 Task: Look for space in Tecax, Mexico from 1st June, 2023 to 9th June, 2023 for 6 adults in price range Rs.6000 to Rs.12000. Place can be entire place with 3 bedrooms having 3 beds and 3 bathrooms. Property type can be house, flat, guest house. Booking option can be shelf check-in. Required host language is English.
Action: Mouse moved to (434, 92)
Screenshot: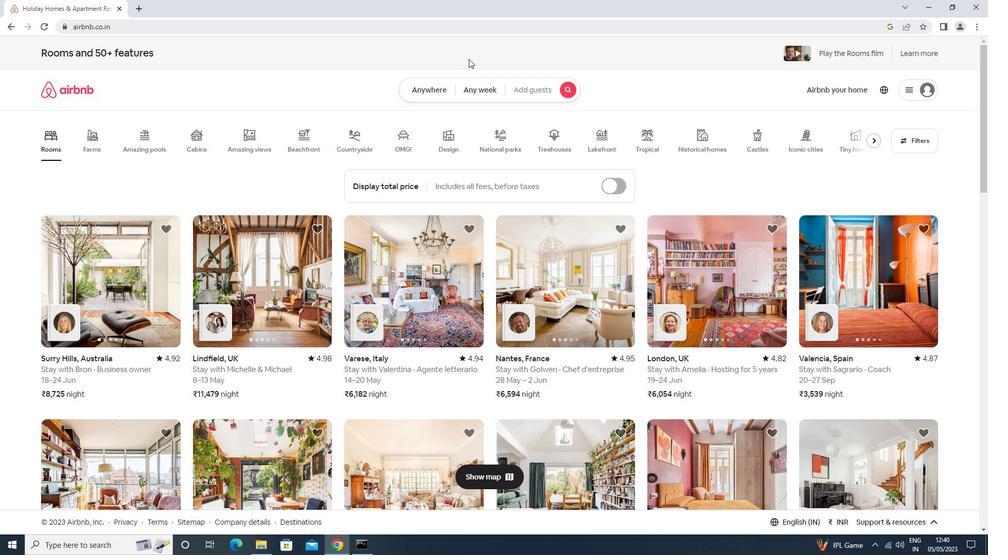 
Action: Mouse pressed left at (434, 92)
Screenshot: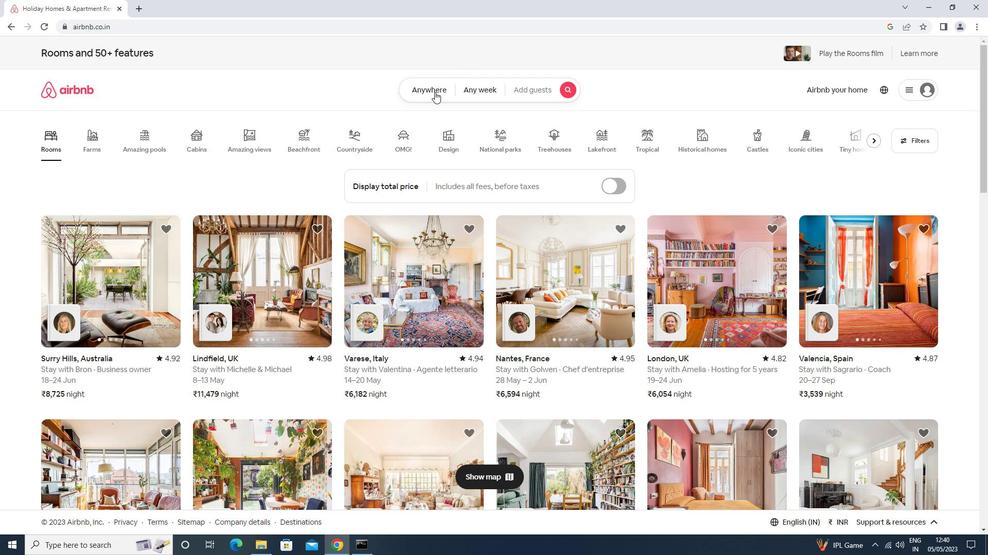 
Action: Mouse moved to (381, 128)
Screenshot: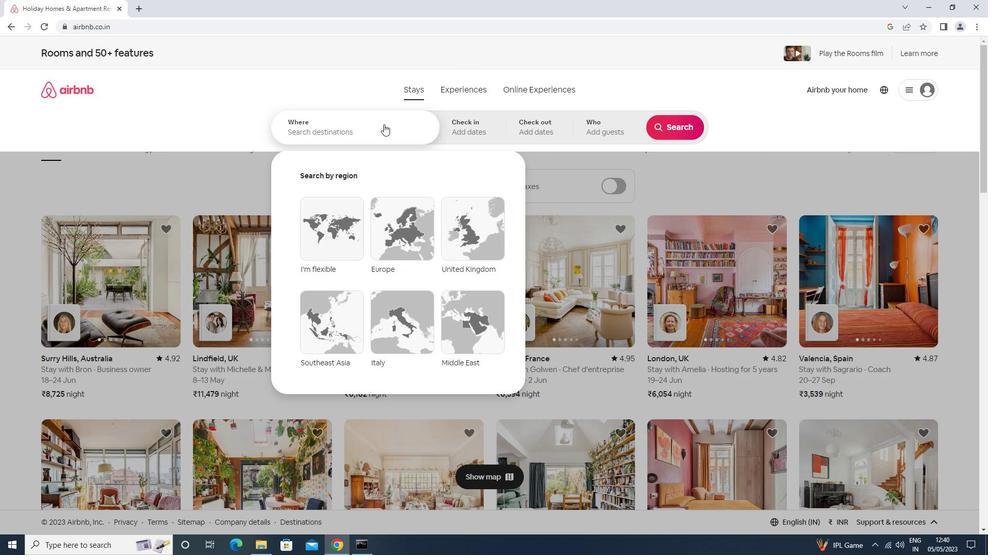 
Action: Mouse pressed left at (381, 128)
Screenshot: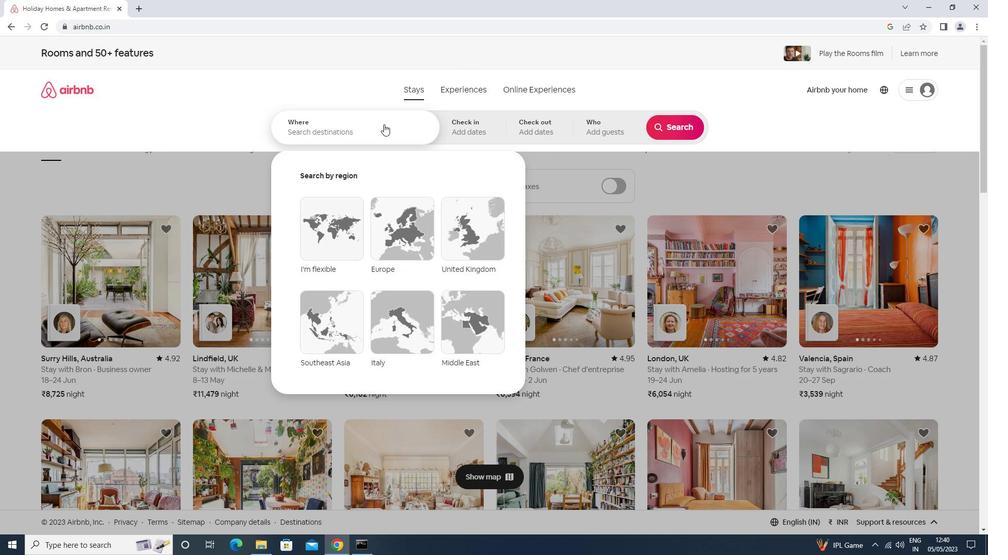 
Action: Mouse moved to (380, 129)
Screenshot: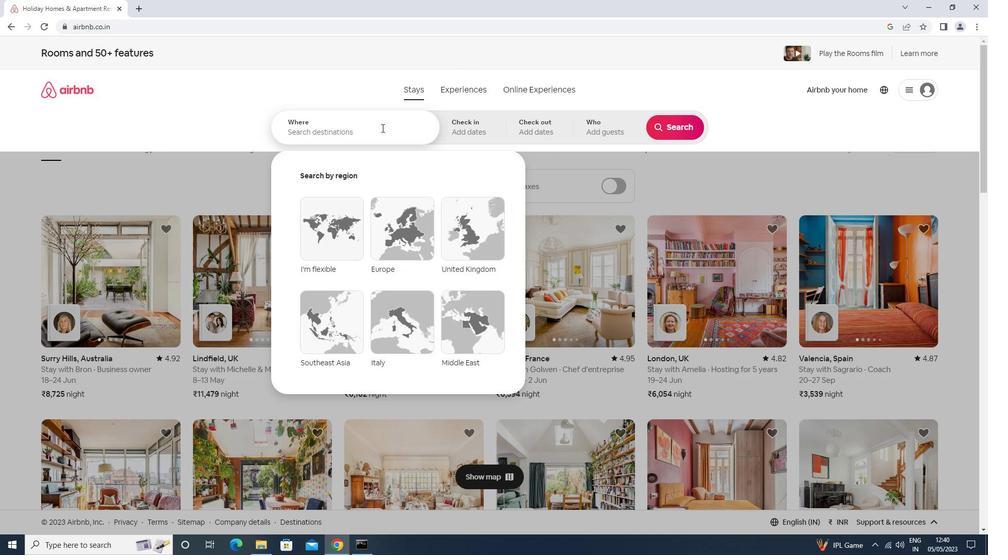 
Action: Key pressed tecax<Key.space>mexico<Key.enter>
Screenshot: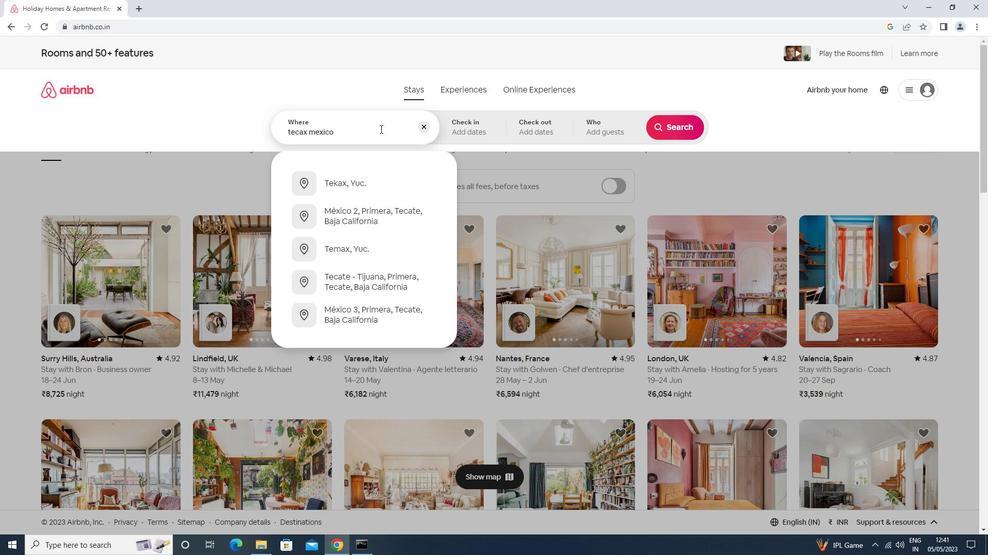 
Action: Mouse moved to (609, 249)
Screenshot: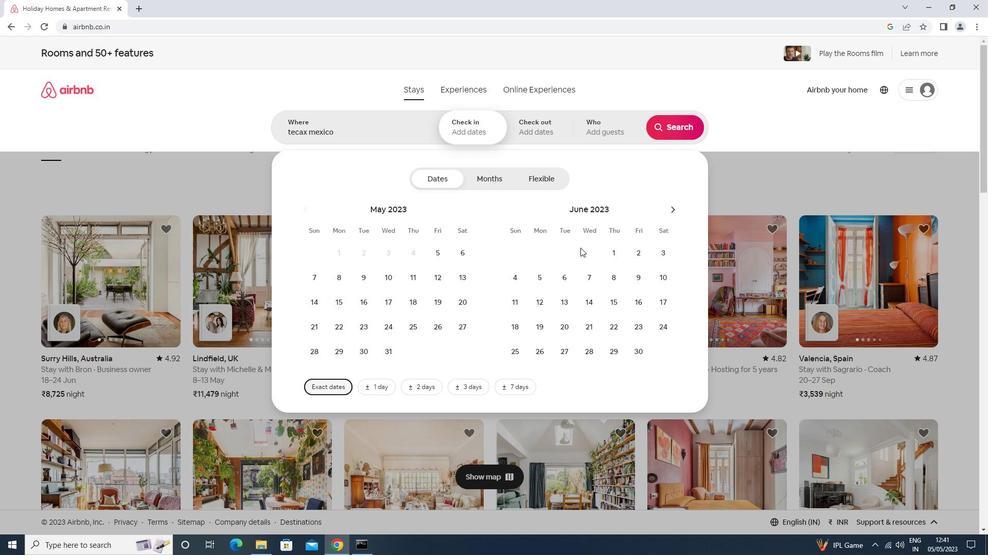 
Action: Mouse pressed left at (609, 249)
Screenshot: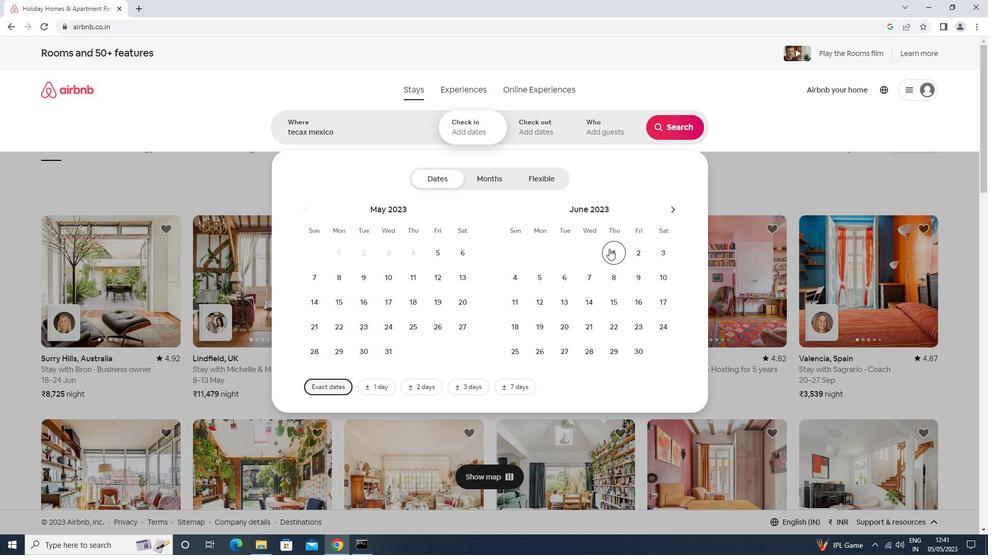
Action: Mouse moved to (633, 273)
Screenshot: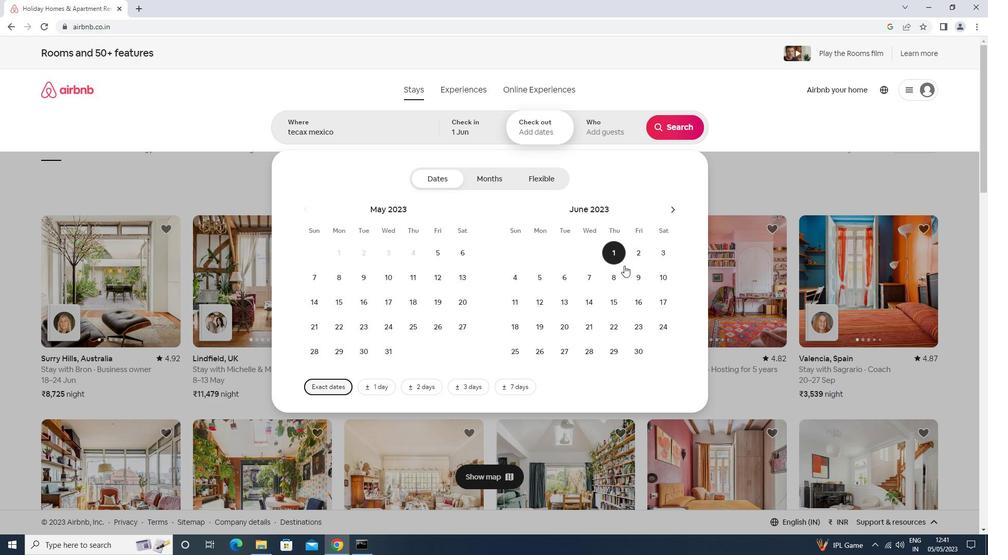 
Action: Mouse pressed left at (633, 273)
Screenshot: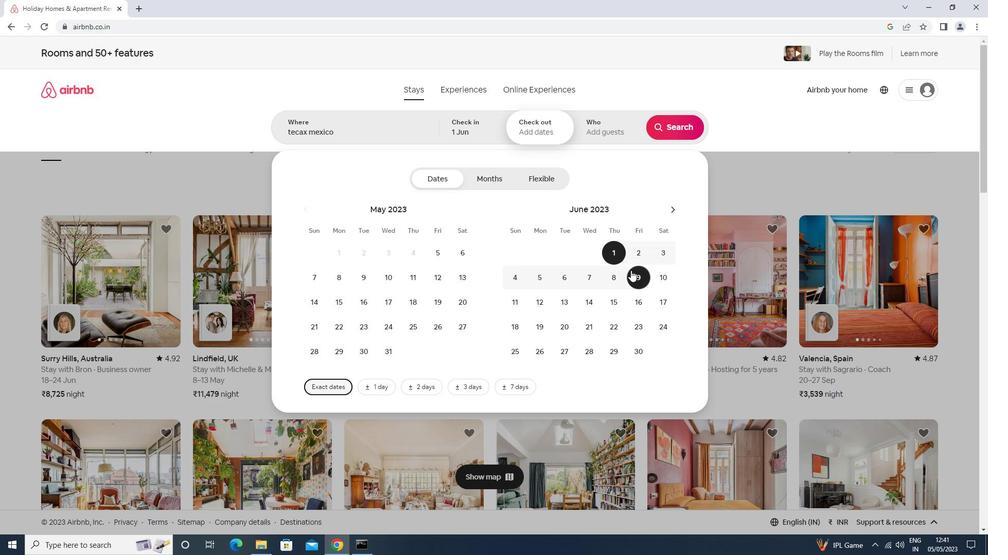 
Action: Mouse moved to (626, 135)
Screenshot: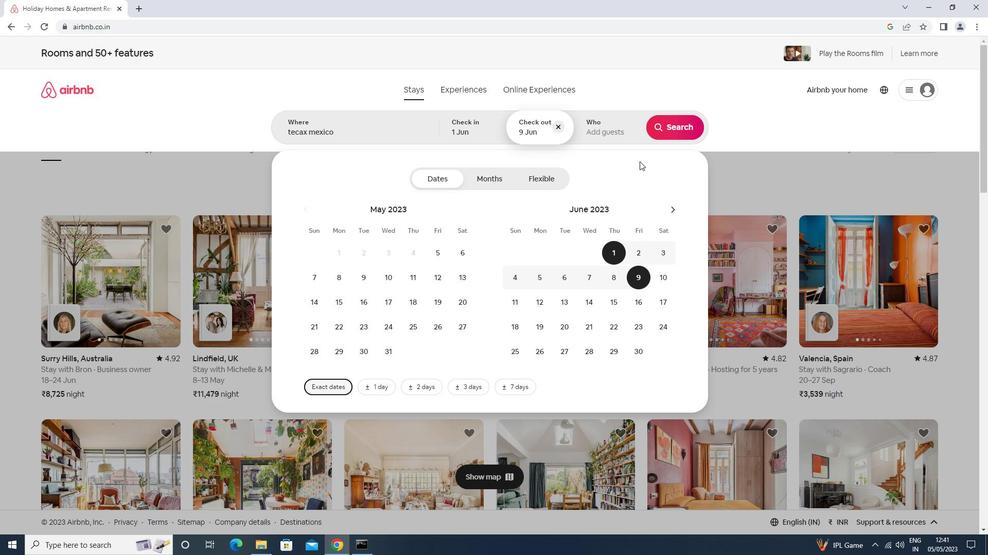 
Action: Mouse pressed left at (626, 135)
Screenshot: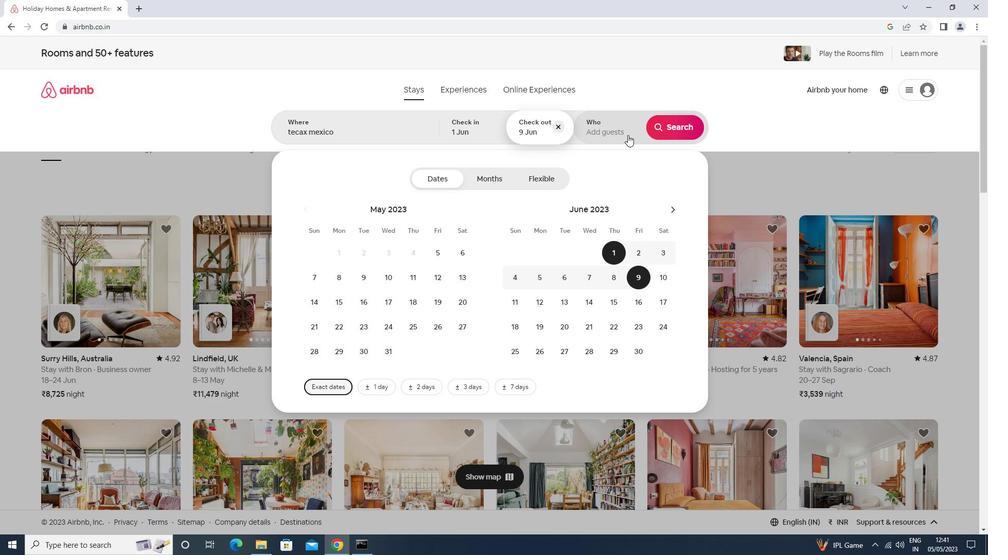 
Action: Mouse moved to (681, 185)
Screenshot: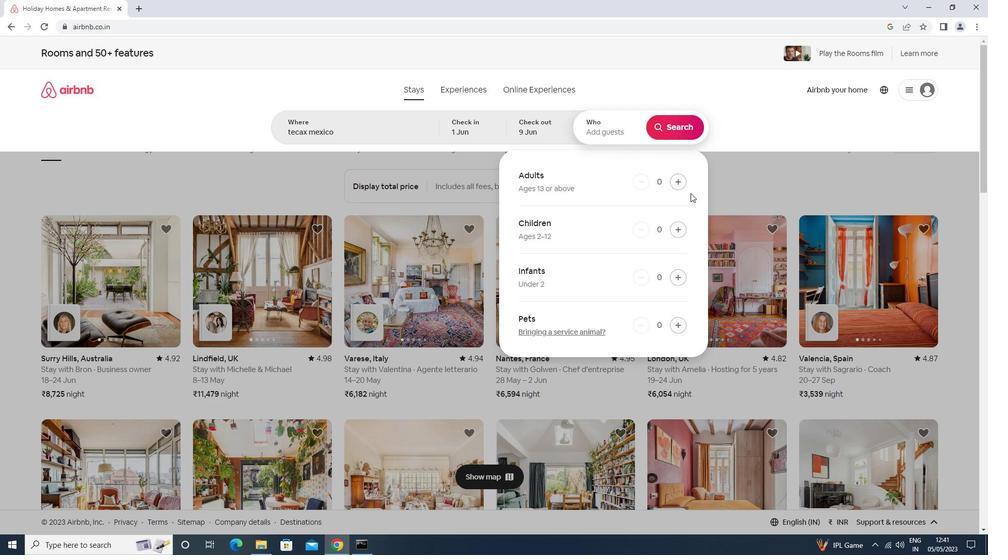 
Action: Mouse pressed left at (681, 185)
Screenshot: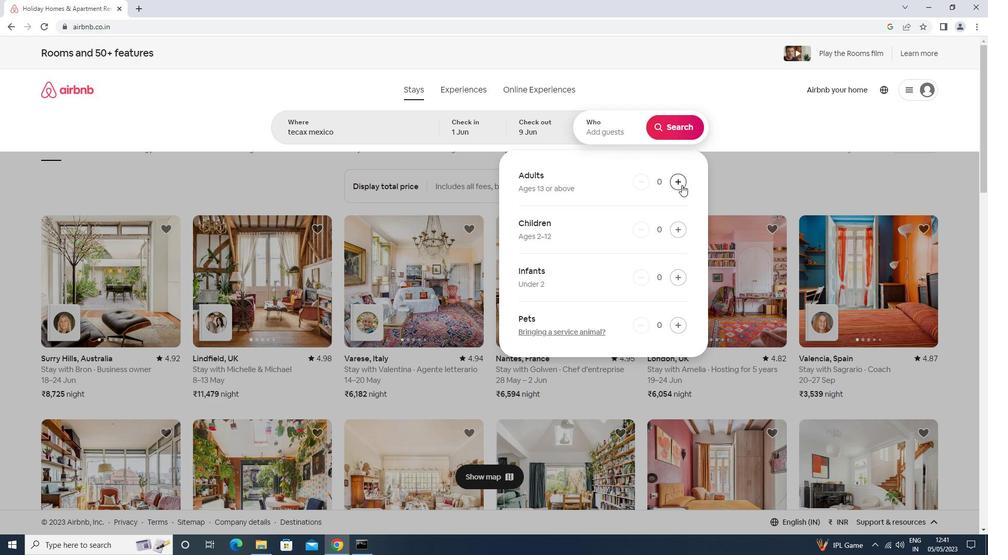 
Action: Mouse pressed left at (681, 185)
Screenshot: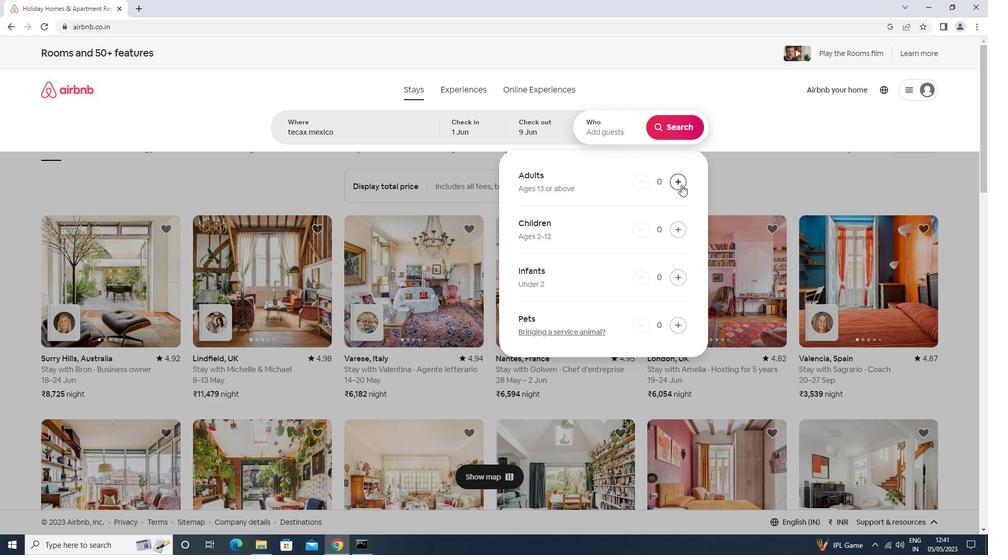 
Action: Mouse pressed left at (681, 185)
Screenshot: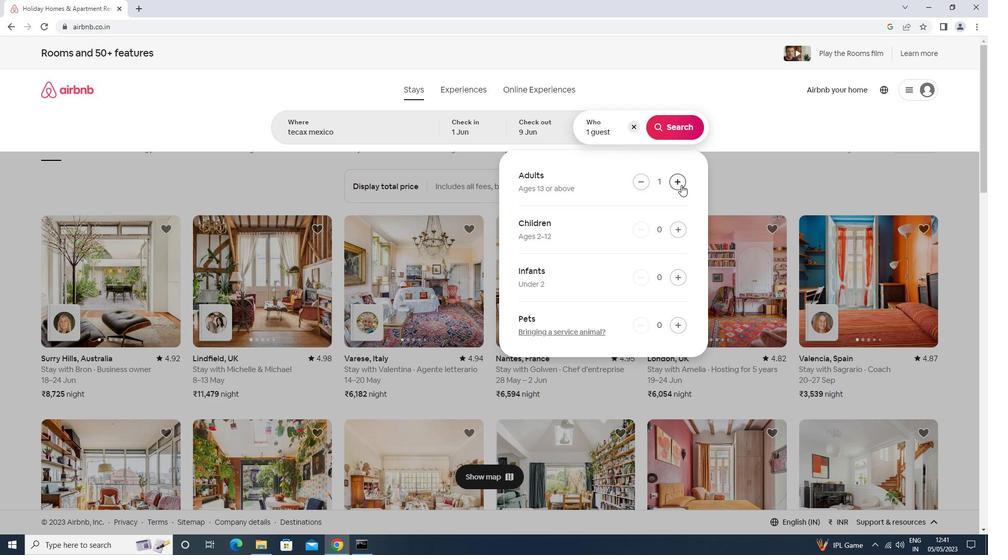 
Action: Mouse pressed left at (681, 185)
Screenshot: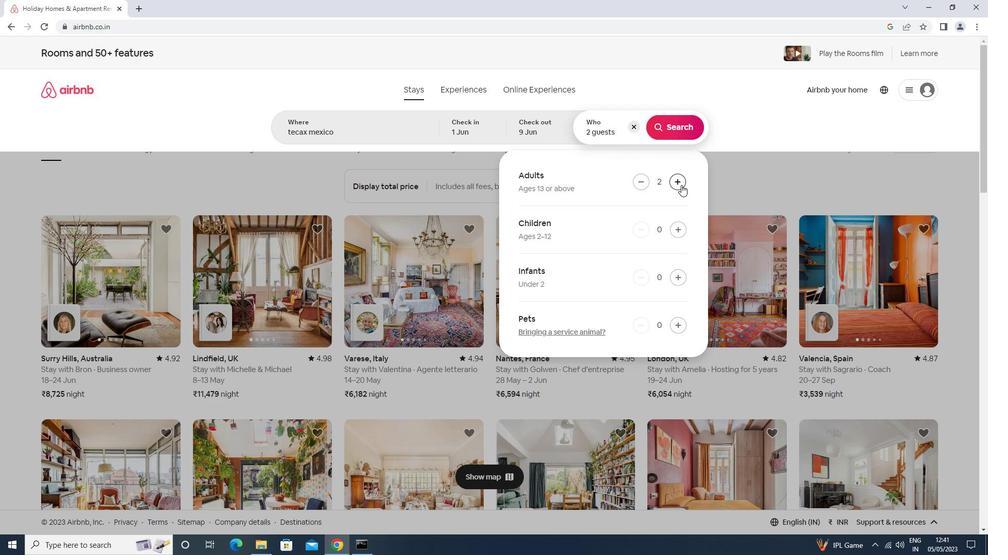
Action: Mouse pressed left at (681, 185)
Screenshot: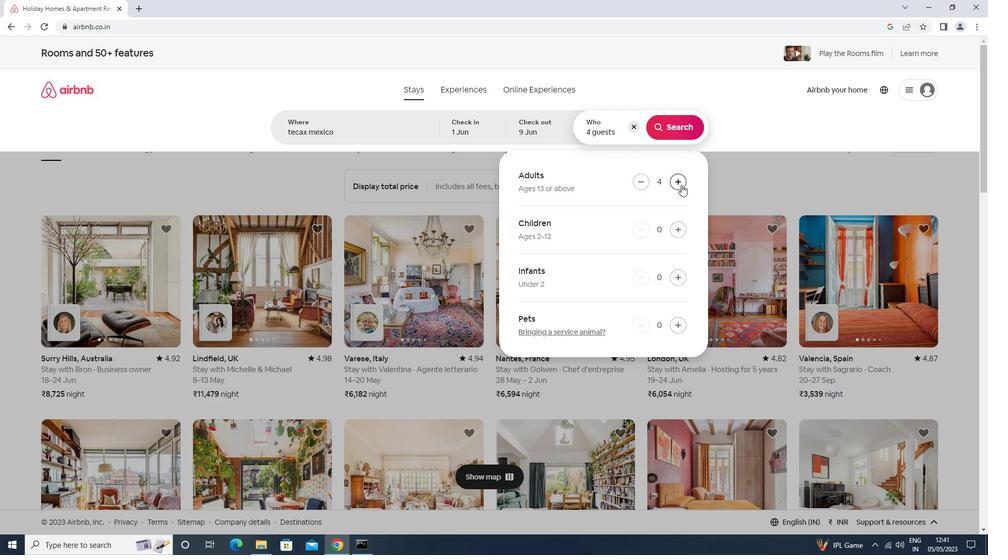 
Action: Mouse pressed left at (681, 185)
Screenshot: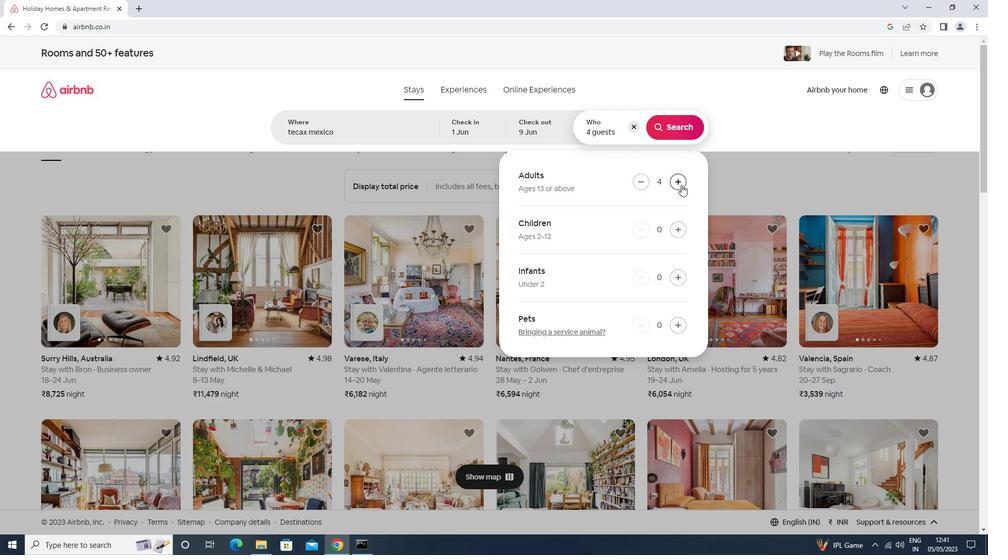 
Action: Mouse moved to (671, 125)
Screenshot: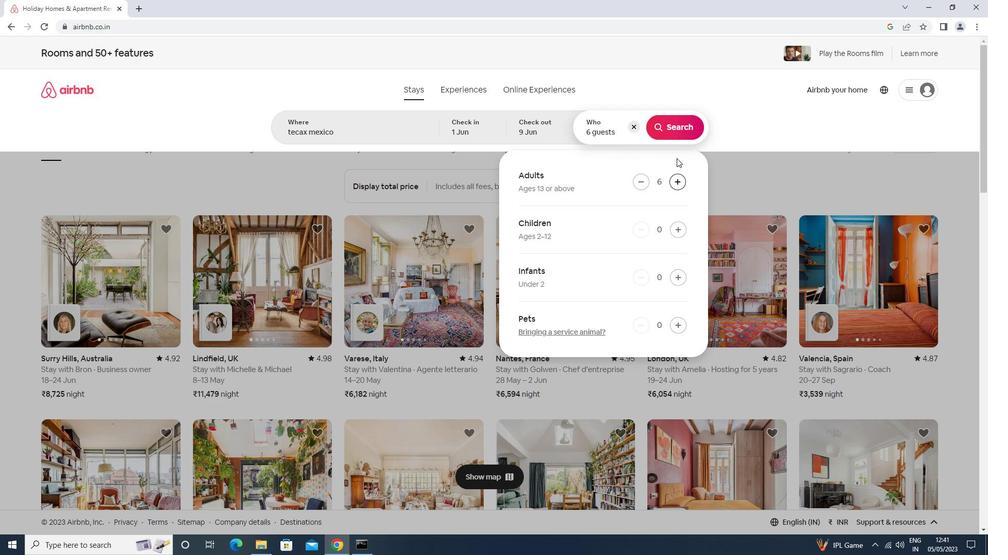 
Action: Mouse pressed left at (671, 125)
Screenshot: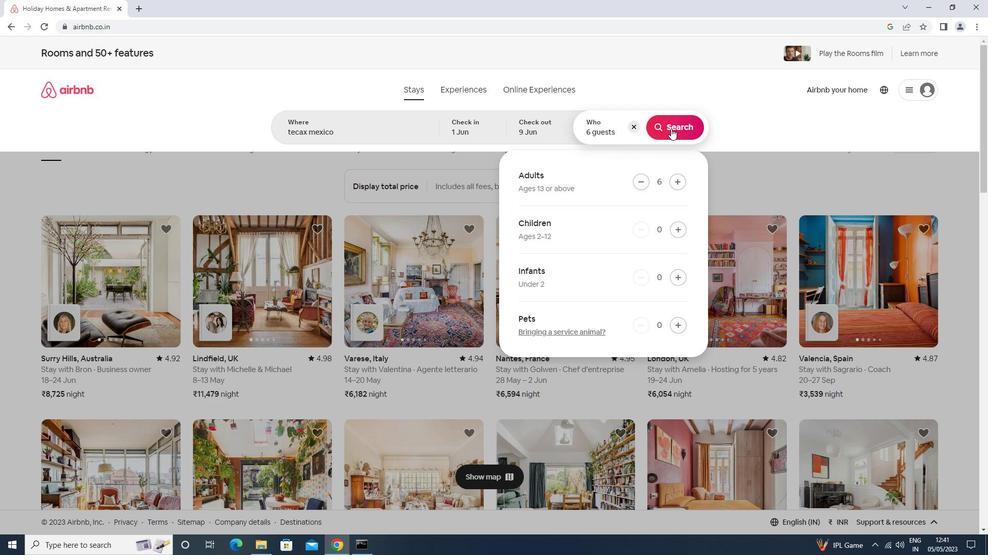 
Action: Mouse moved to (954, 96)
Screenshot: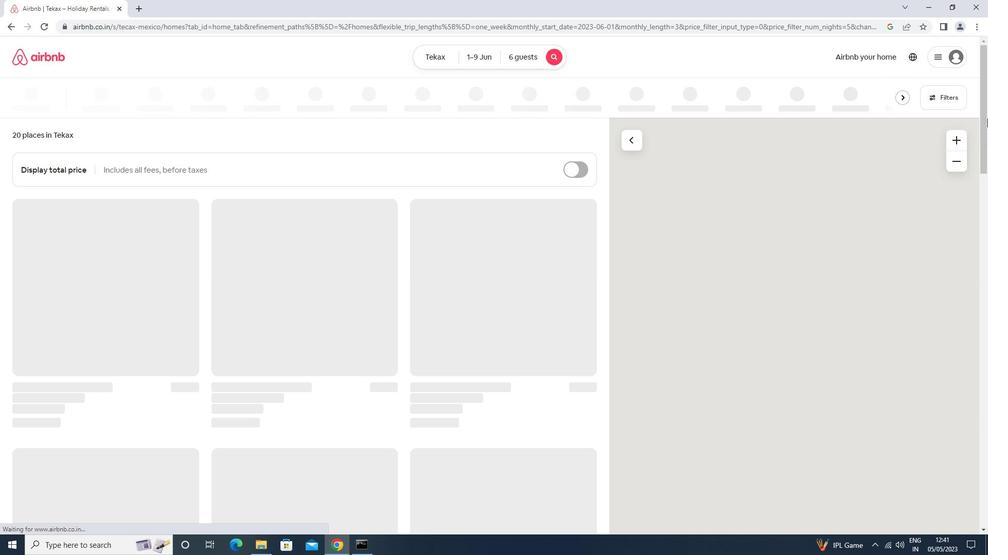 
Action: Mouse pressed left at (954, 96)
Screenshot: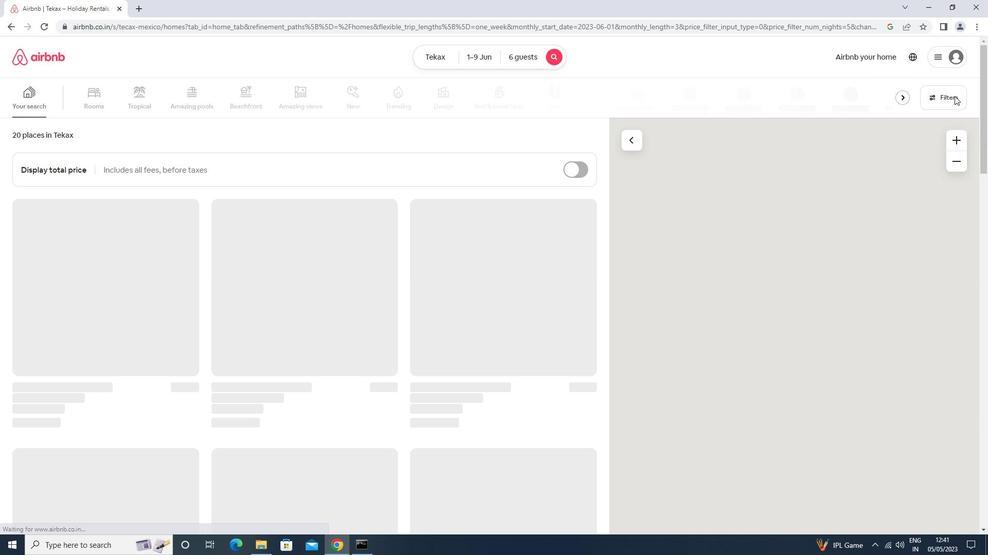 
Action: Mouse moved to (383, 347)
Screenshot: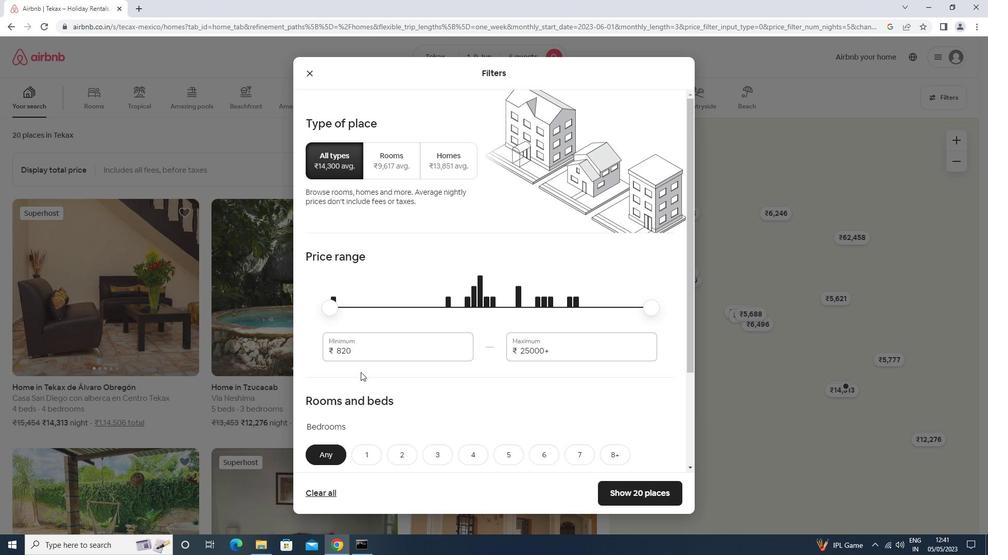 
Action: Mouse pressed left at (383, 347)
Screenshot: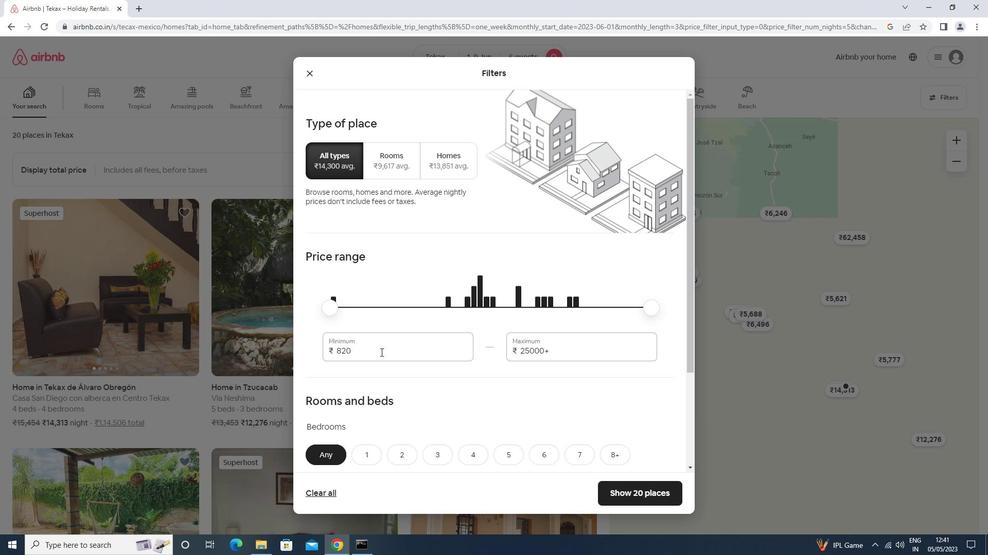 
Action: Key pressed <Key.backspace><Key.backspace><Key.backspace>6000<Key.tab>12000
Screenshot: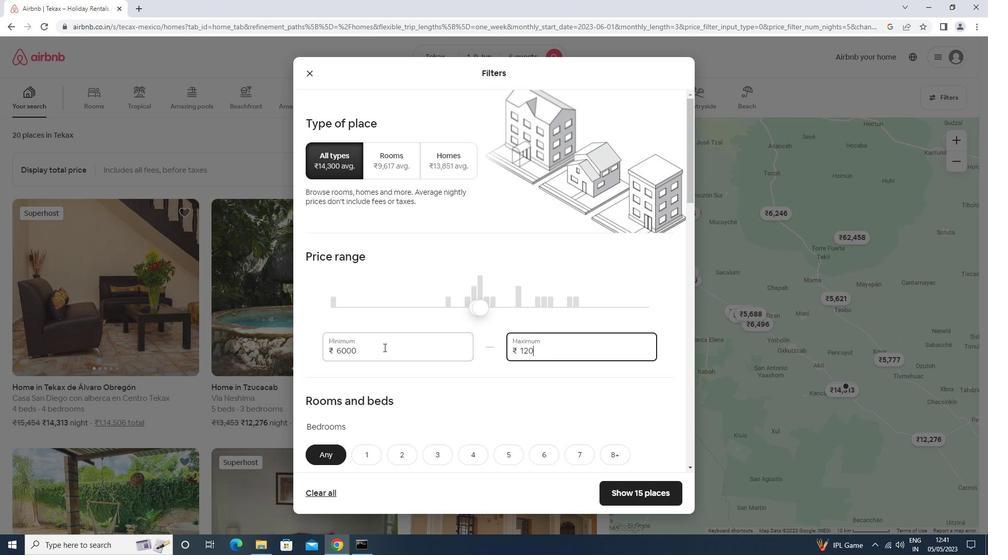 
Action: Mouse scrolled (383, 347) with delta (0, 0)
Screenshot: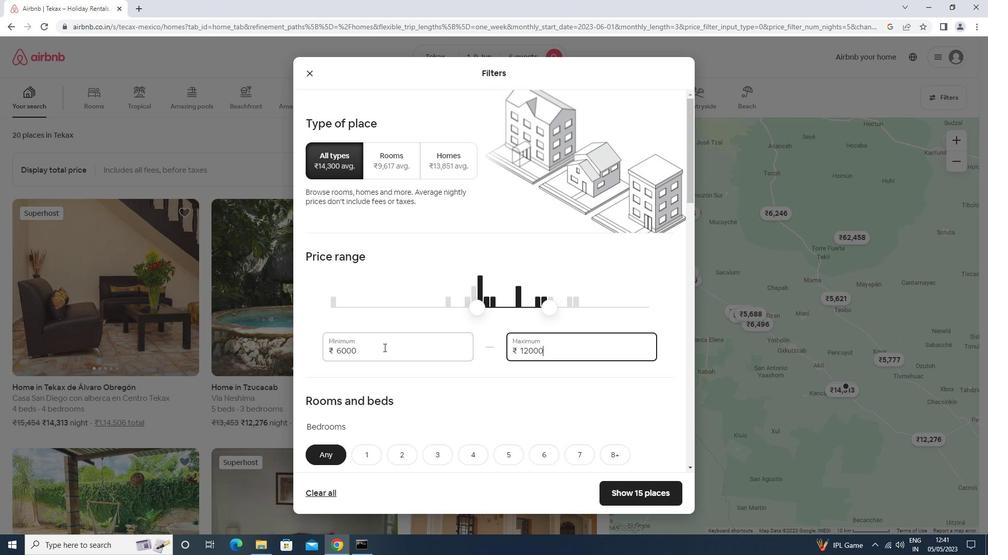 
Action: Mouse scrolled (383, 347) with delta (0, 0)
Screenshot: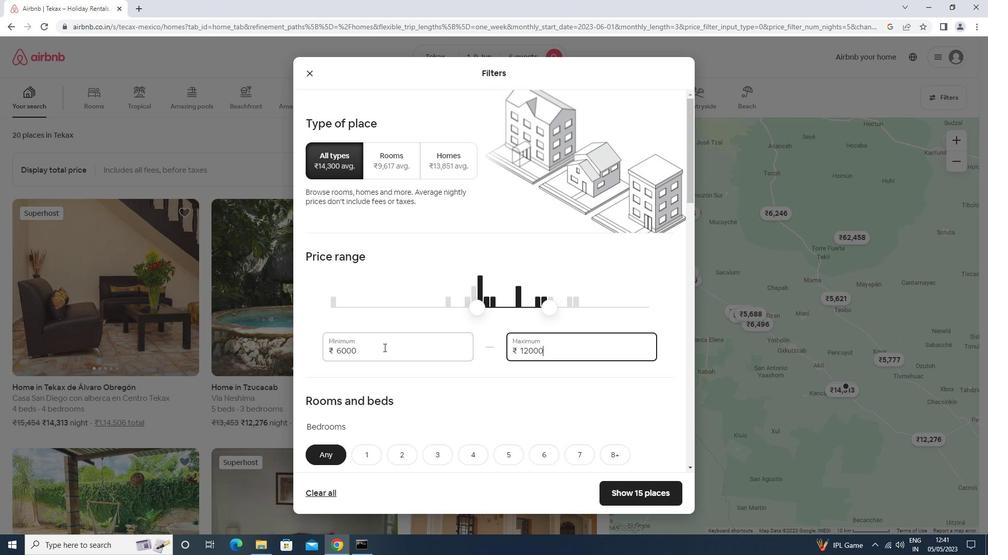 
Action: Mouse scrolled (383, 347) with delta (0, 0)
Screenshot: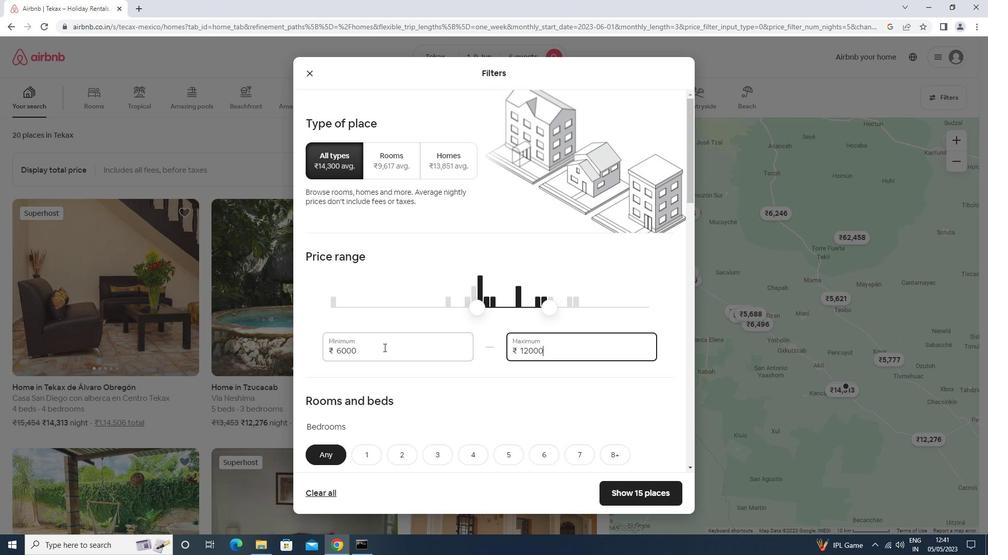 
Action: Mouse scrolled (383, 347) with delta (0, 0)
Screenshot: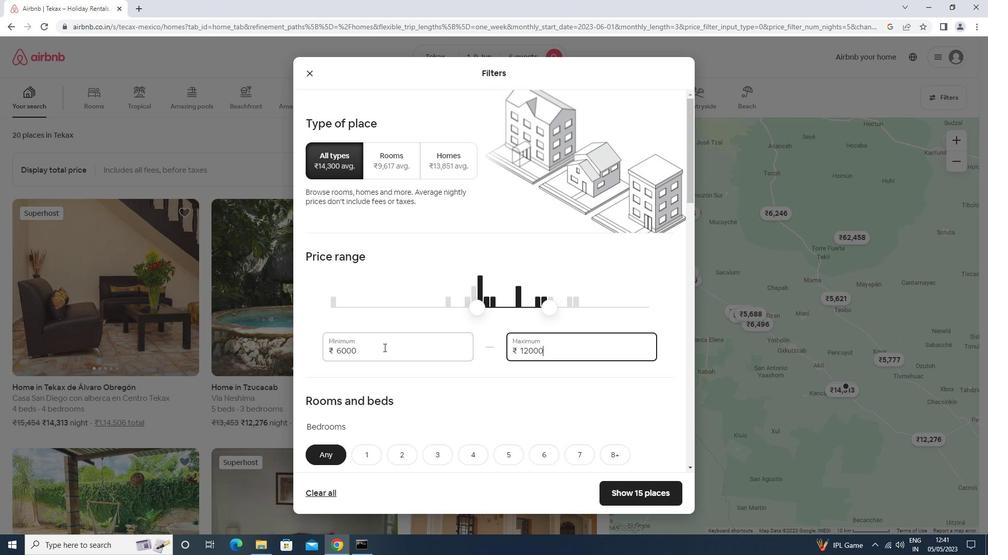 
Action: Mouse moved to (437, 261)
Screenshot: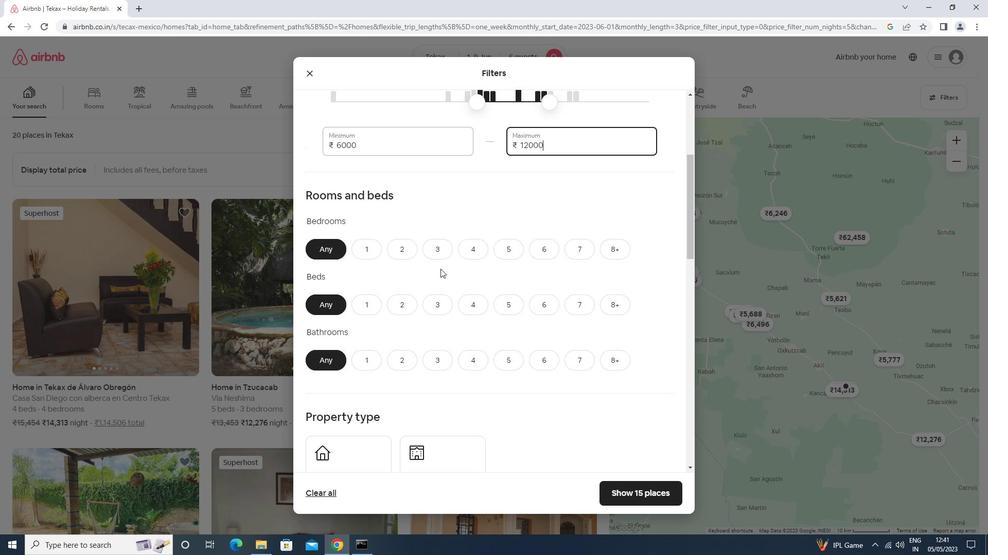 
Action: Mouse pressed left at (437, 261)
Screenshot: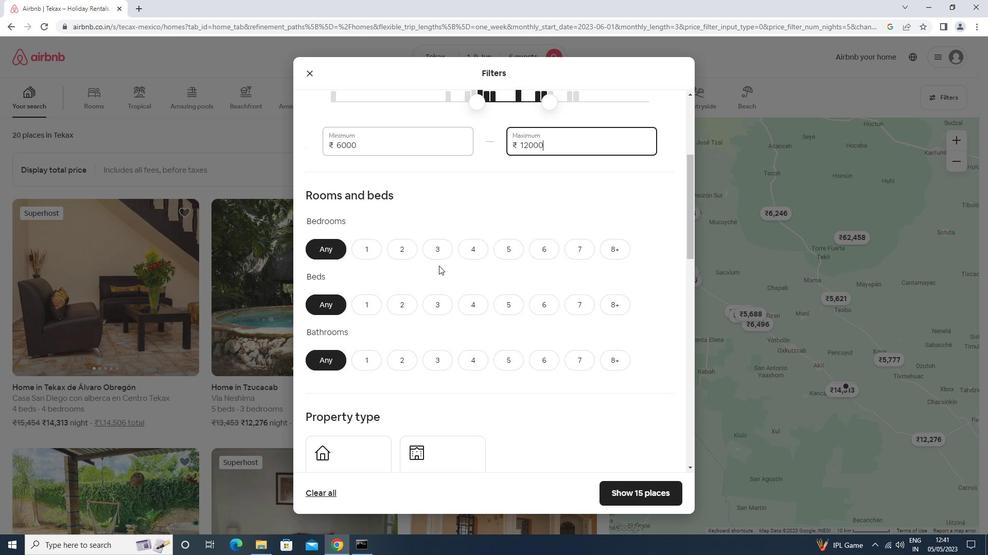 
Action: Mouse moved to (441, 250)
Screenshot: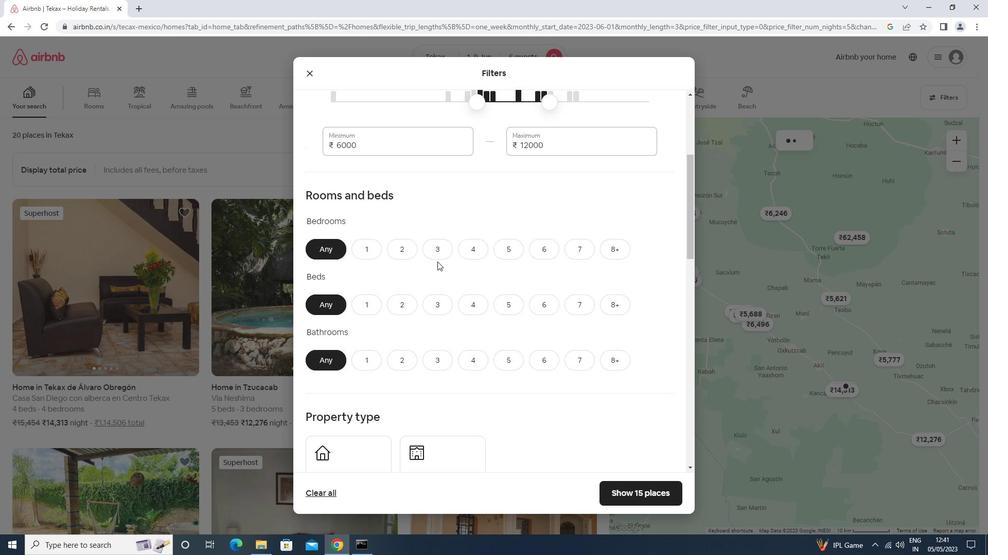 
Action: Mouse pressed left at (441, 250)
Screenshot: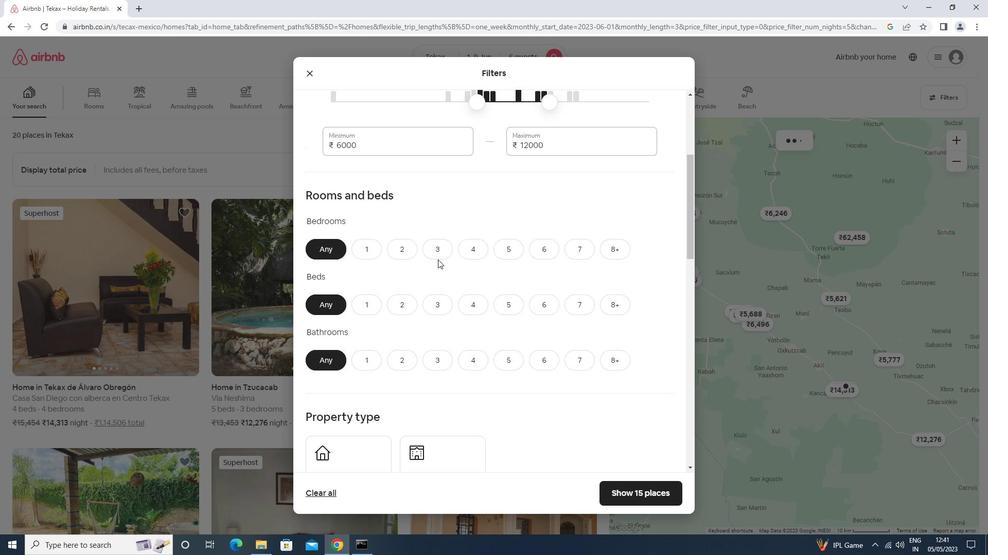 
Action: Mouse moved to (438, 303)
Screenshot: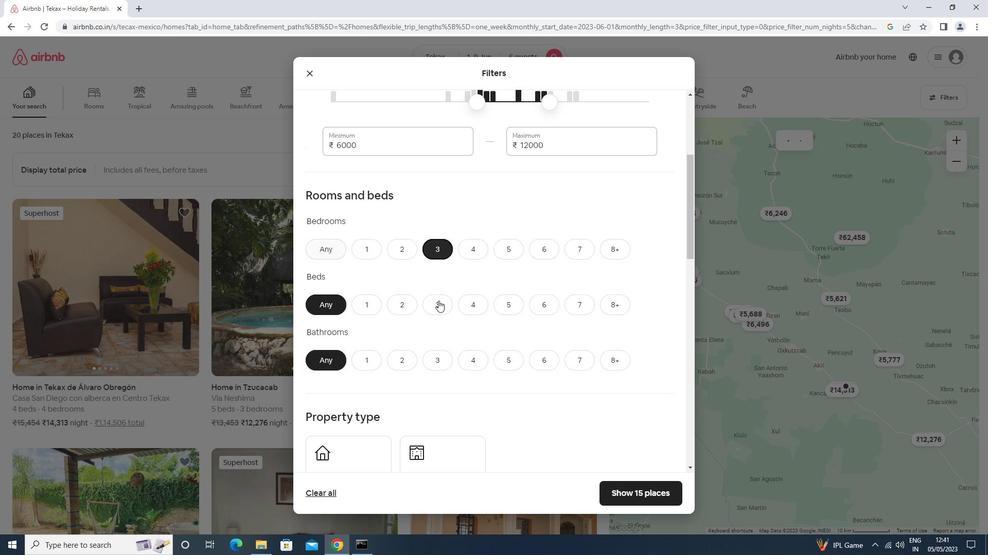 
Action: Mouse pressed left at (438, 303)
Screenshot: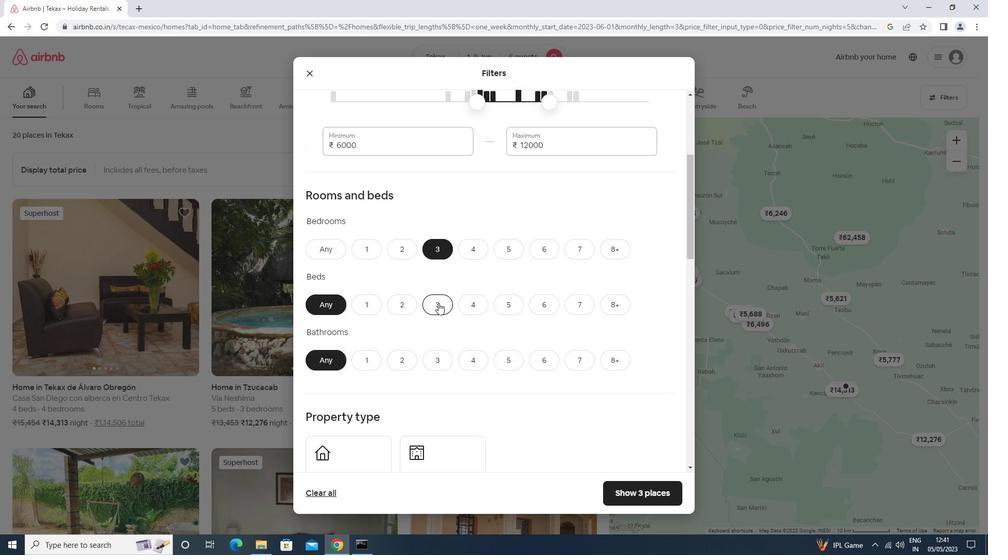 
Action: Mouse scrolled (438, 303) with delta (0, 0)
Screenshot: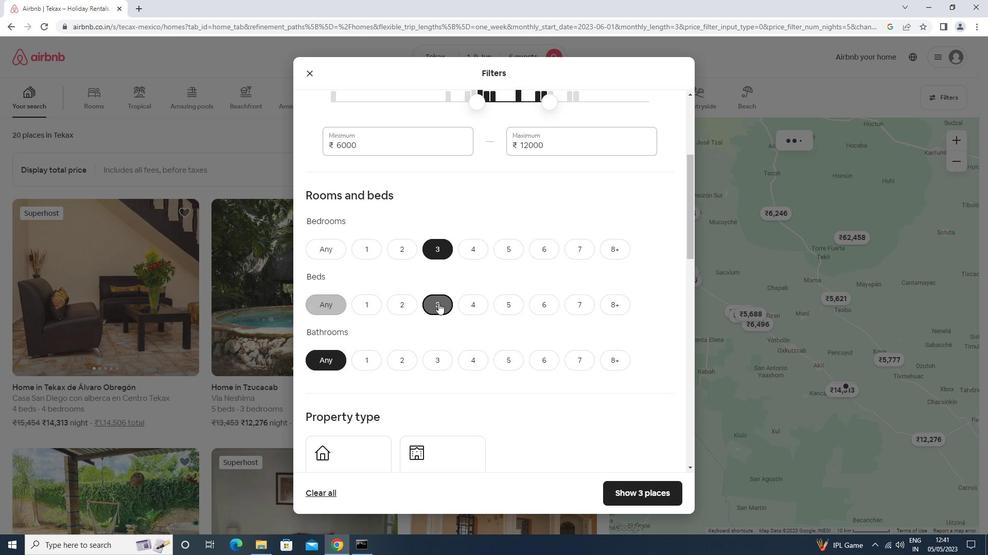 
Action: Mouse scrolled (438, 303) with delta (0, 0)
Screenshot: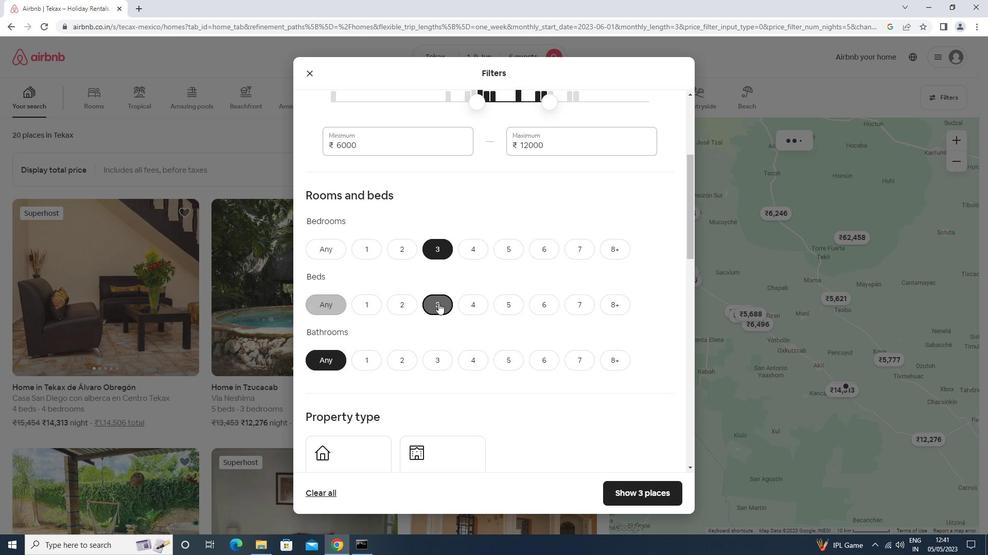 
Action: Mouse moved to (433, 256)
Screenshot: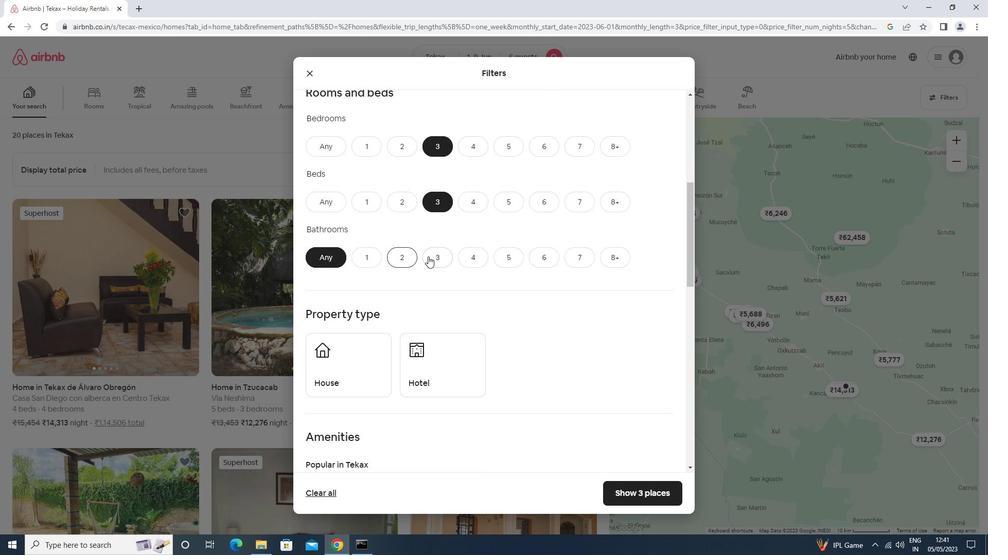 
Action: Mouse pressed left at (433, 256)
Screenshot: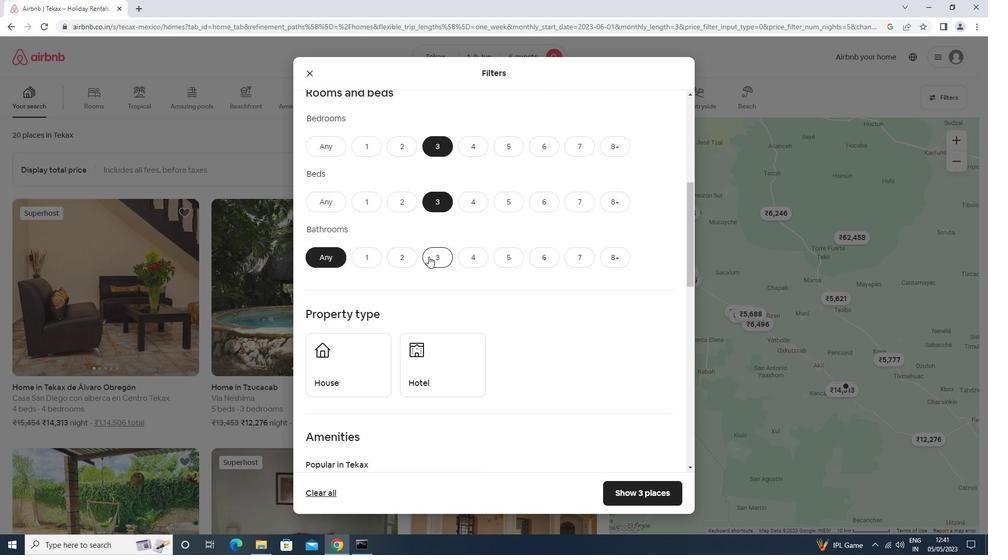 
Action: Mouse moved to (347, 361)
Screenshot: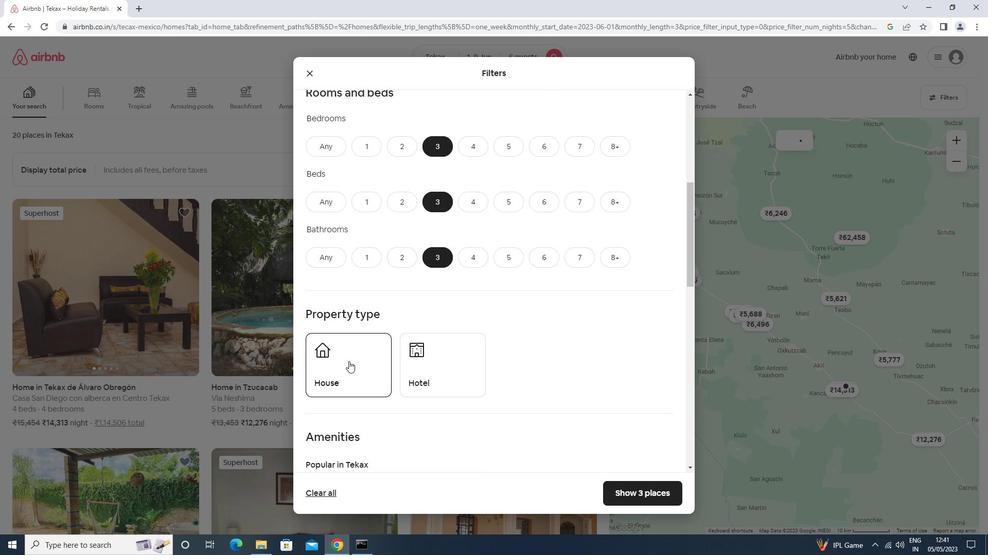 
Action: Mouse pressed left at (347, 361)
Screenshot: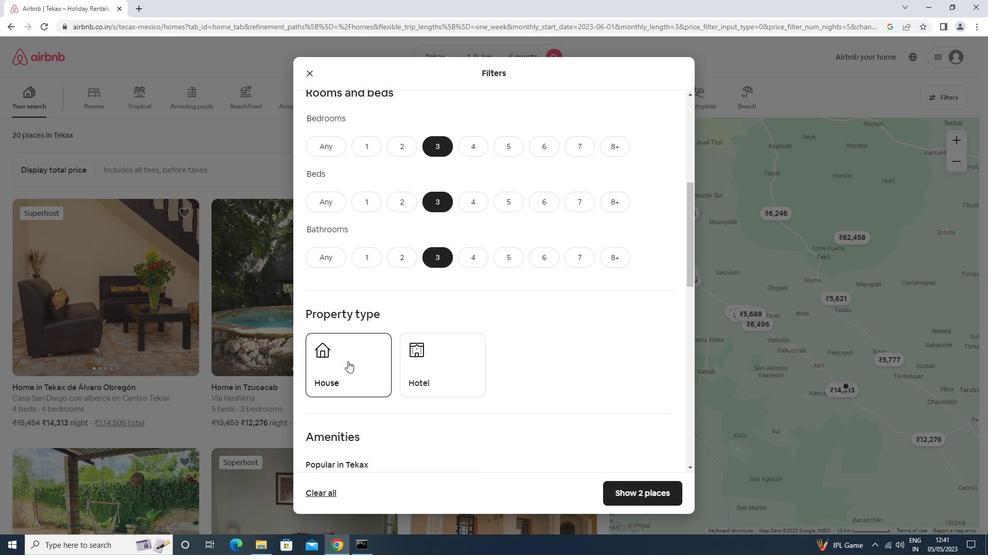 
Action: Mouse scrolled (347, 361) with delta (0, 0)
Screenshot: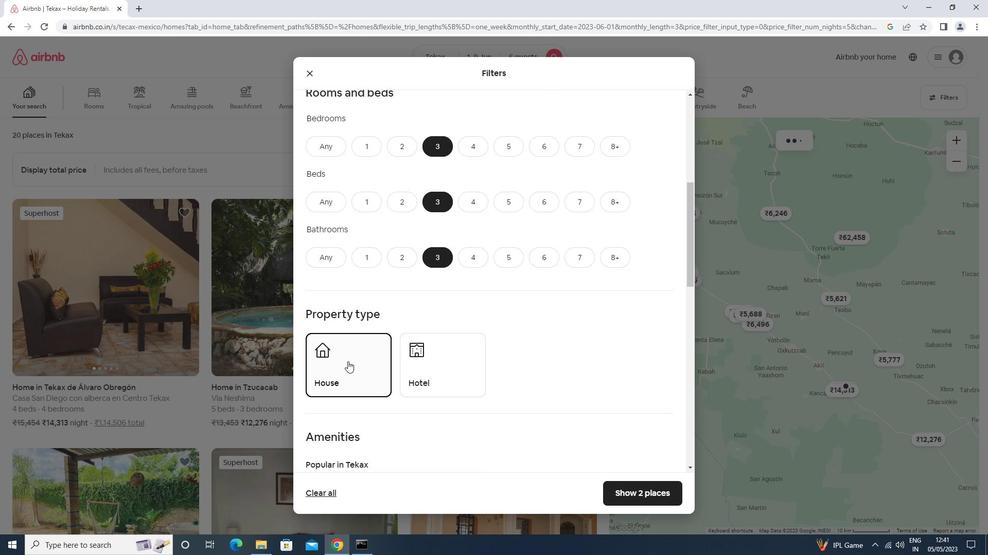 
Action: Mouse scrolled (347, 361) with delta (0, 0)
Screenshot: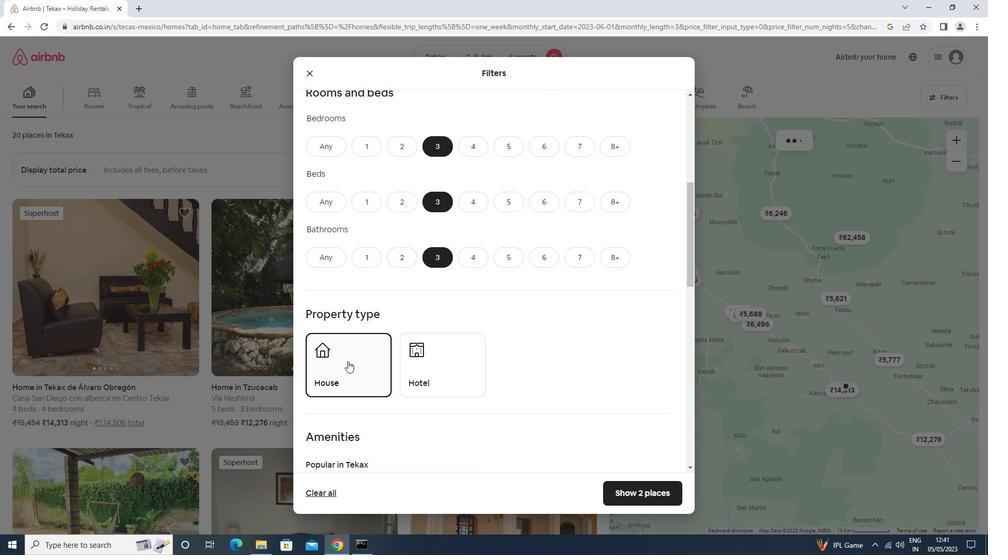 
Action: Mouse scrolled (347, 361) with delta (0, 0)
Screenshot: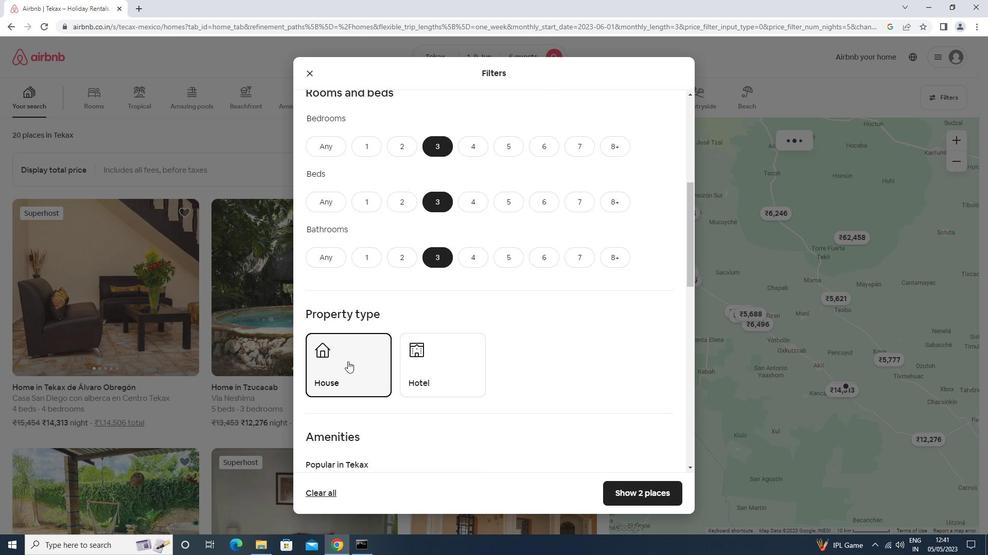 
Action: Mouse scrolled (347, 361) with delta (0, 0)
Screenshot: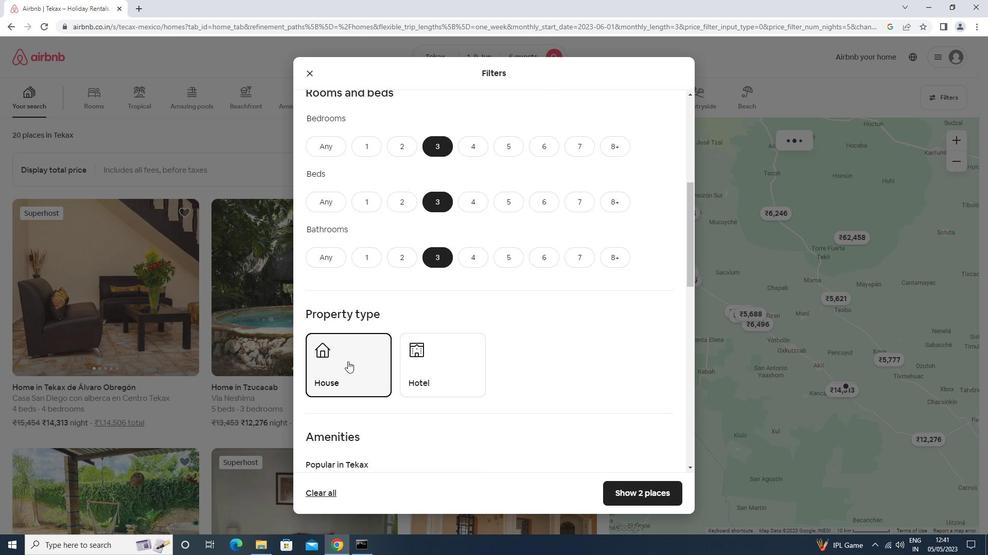 
Action: Mouse scrolled (347, 361) with delta (0, 0)
Screenshot: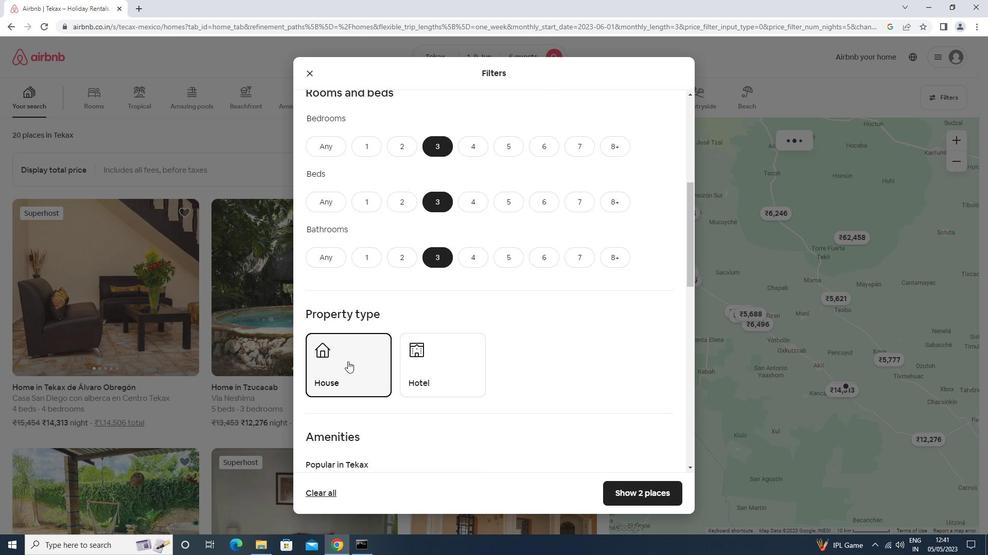 
Action: Mouse scrolled (347, 361) with delta (0, 0)
Screenshot: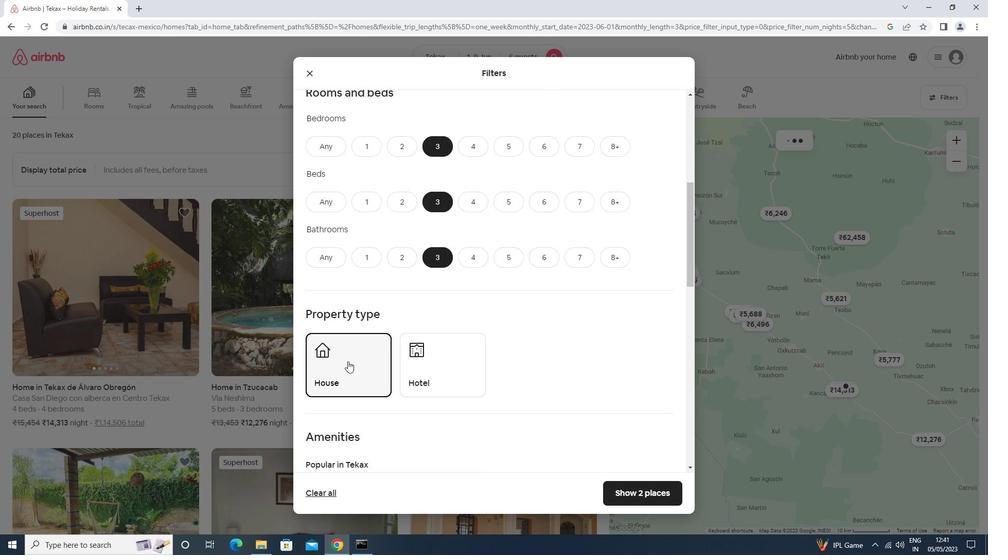 
Action: Mouse moved to (654, 368)
Screenshot: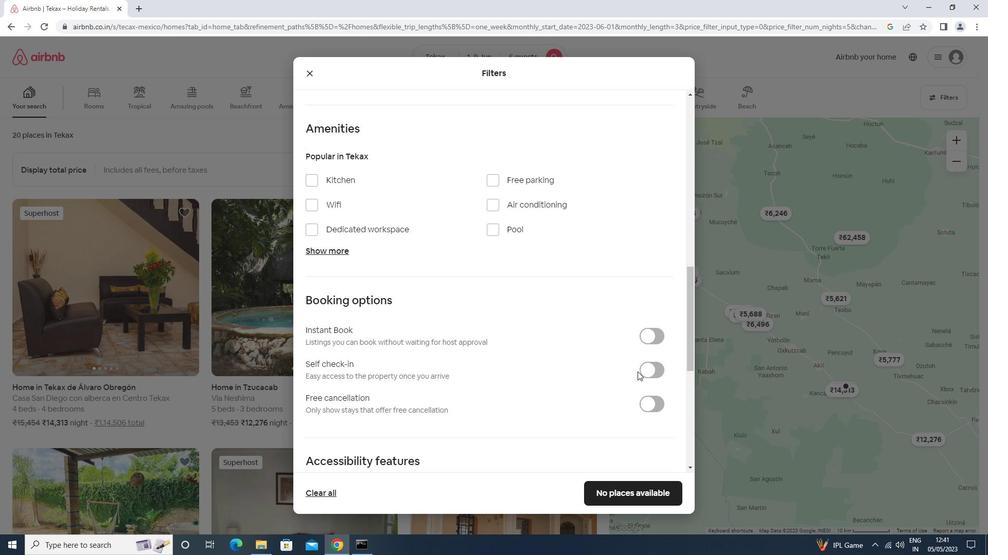 
Action: Mouse pressed left at (654, 368)
Screenshot: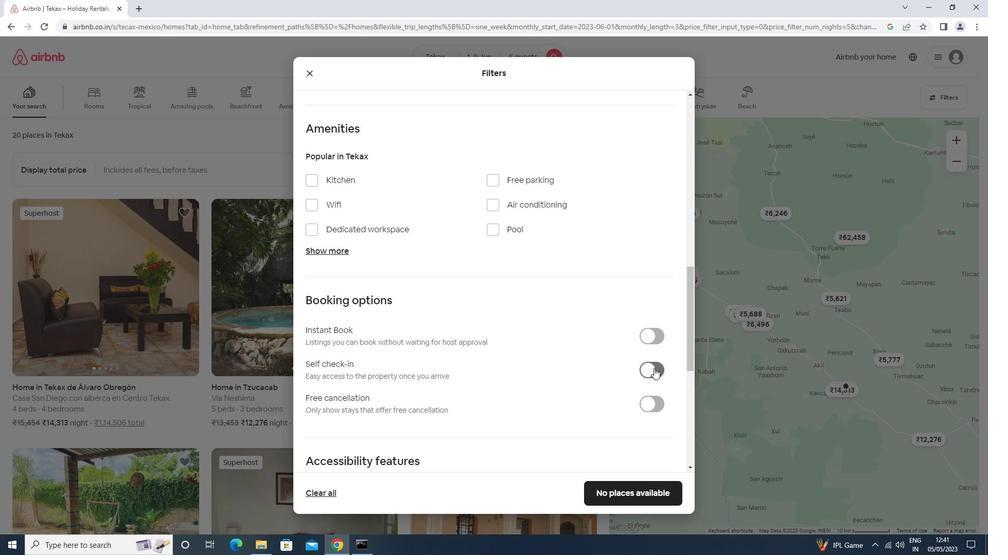 
Action: Mouse moved to (645, 369)
Screenshot: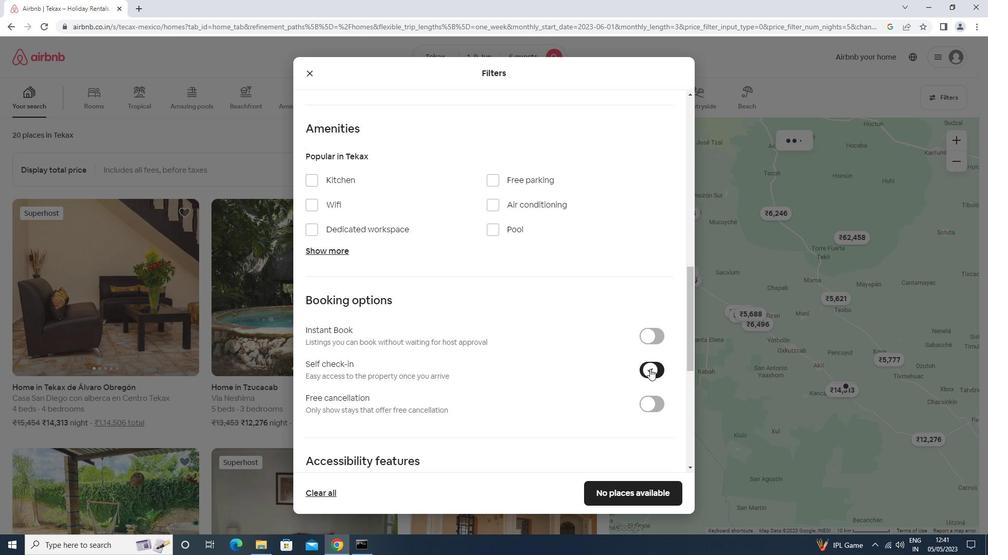 
Action: Mouse scrolled (645, 369) with delta (0, 0)
Screenshot: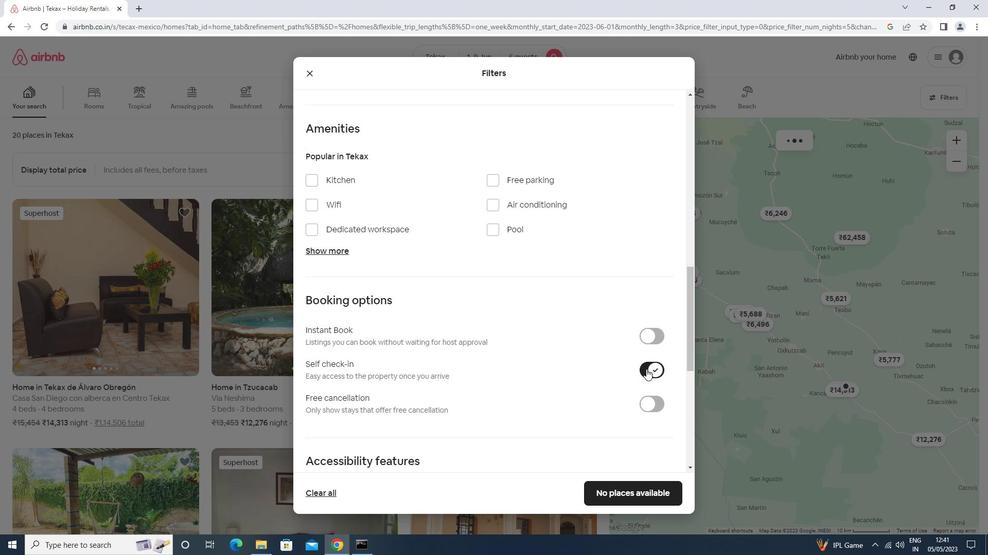 
Action: Mouse scrolled (645, 369) with delta (0, 0)
Screenshot: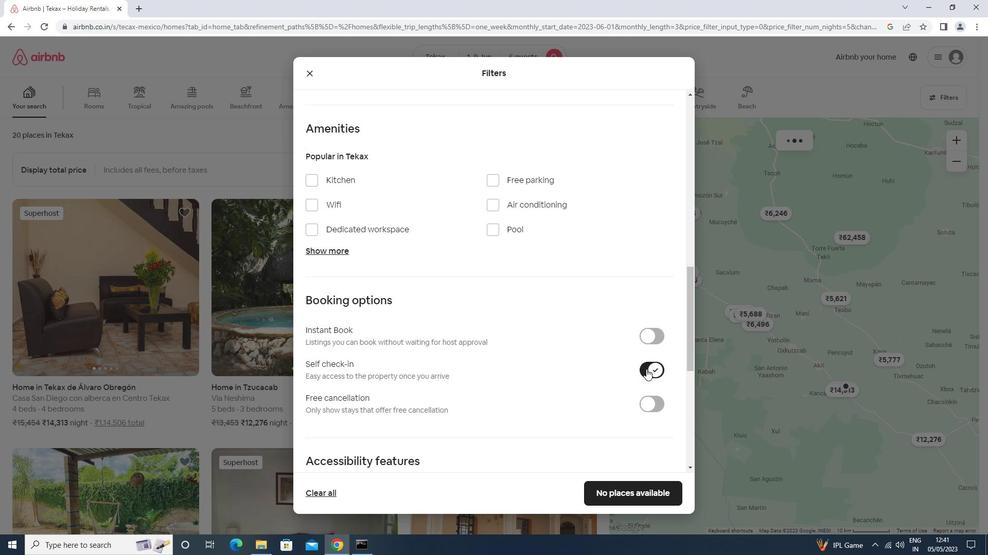 
Action: Mouse scrolled (645, 369) with delta (0, 0)
Screenshot: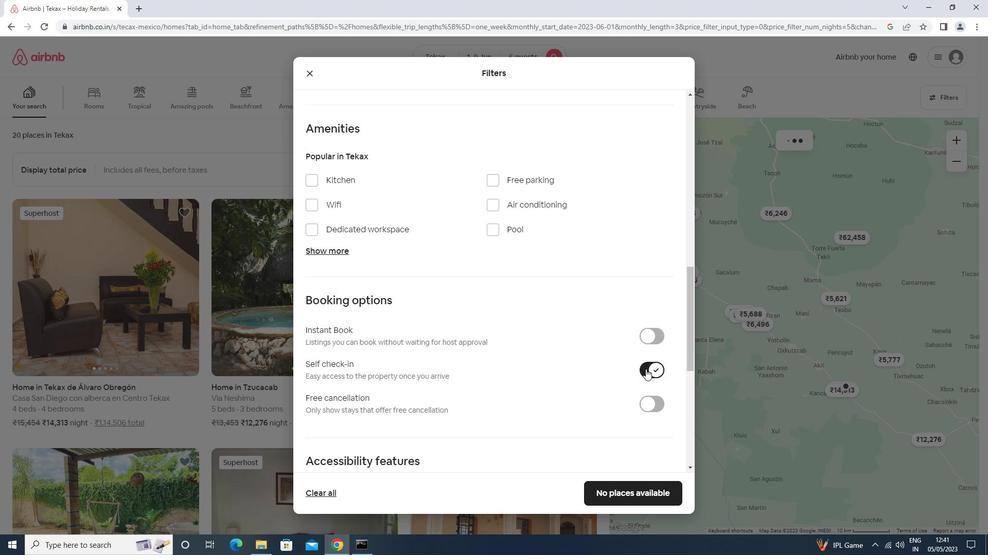 
Action: Mouse scrolled (645, 369) with delta (0, 0)
Screenshot: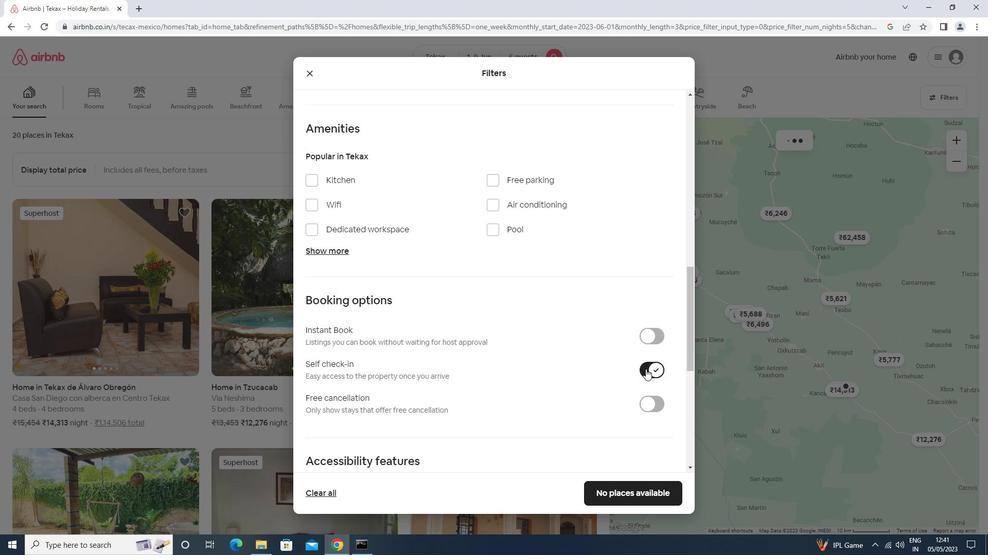 
Action: Mouse scrolled (645, 369) with delta (0, 0)
Screenshot: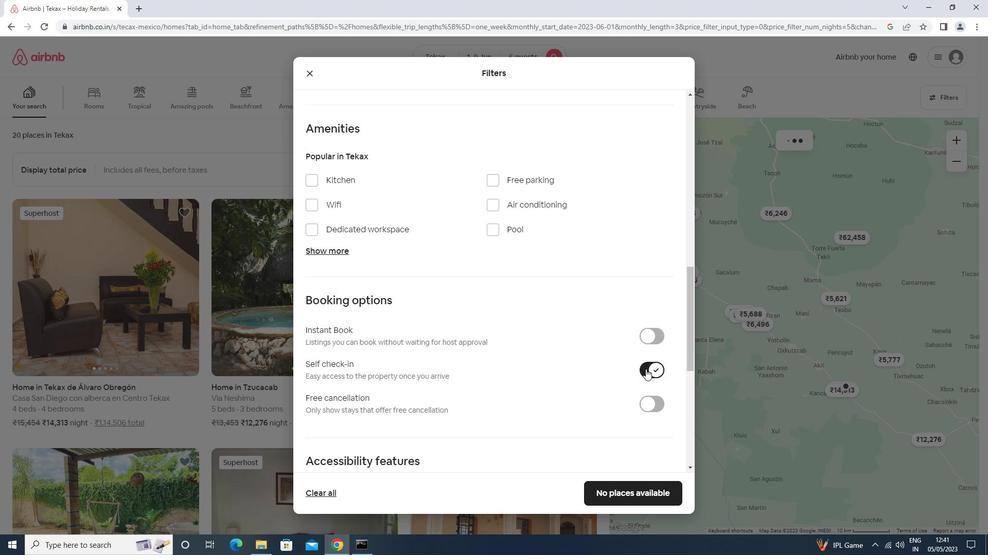 
Action: Mouse scrolled (645, 369) with delta (0, 0)
Screenshot: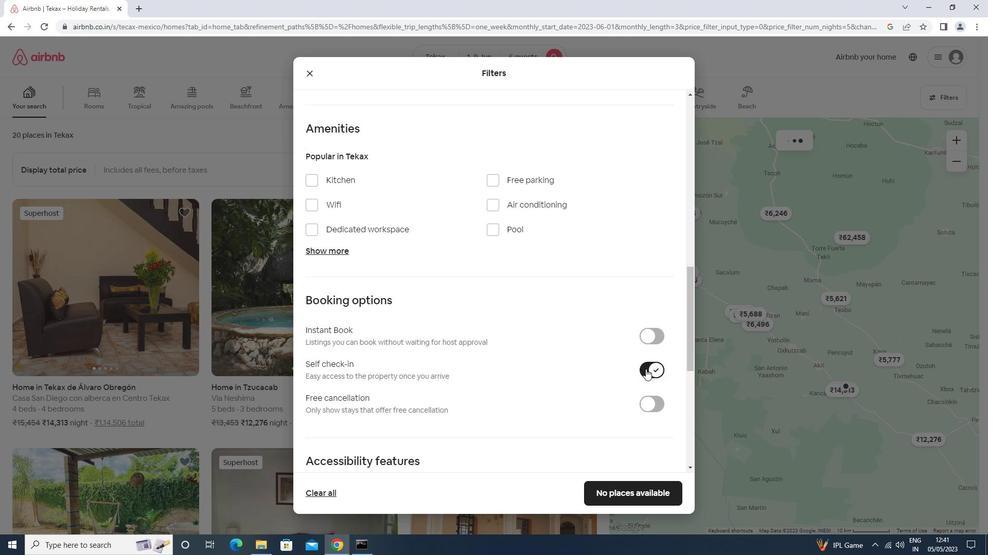 
Action: Mouse moved to (375, 446)
Screenshot: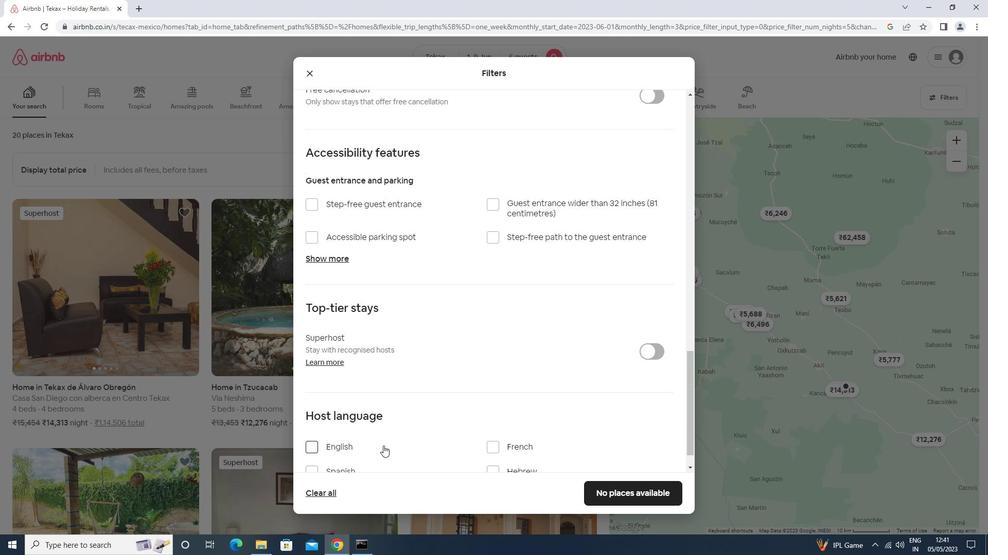 
Action: Mouse pressed left at (375, 446)
Screenshot: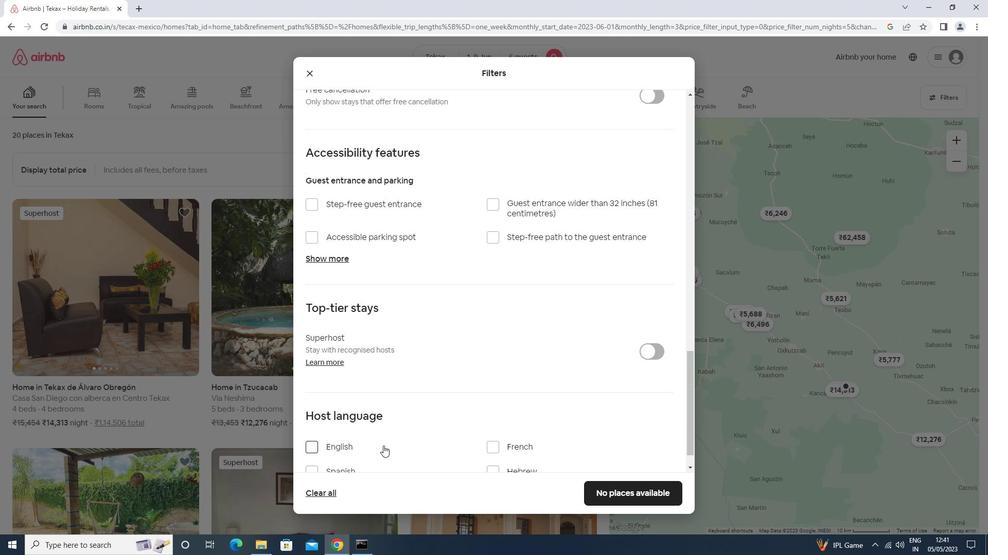 
Action: Mouse moved to (652, 495)
Screenshot: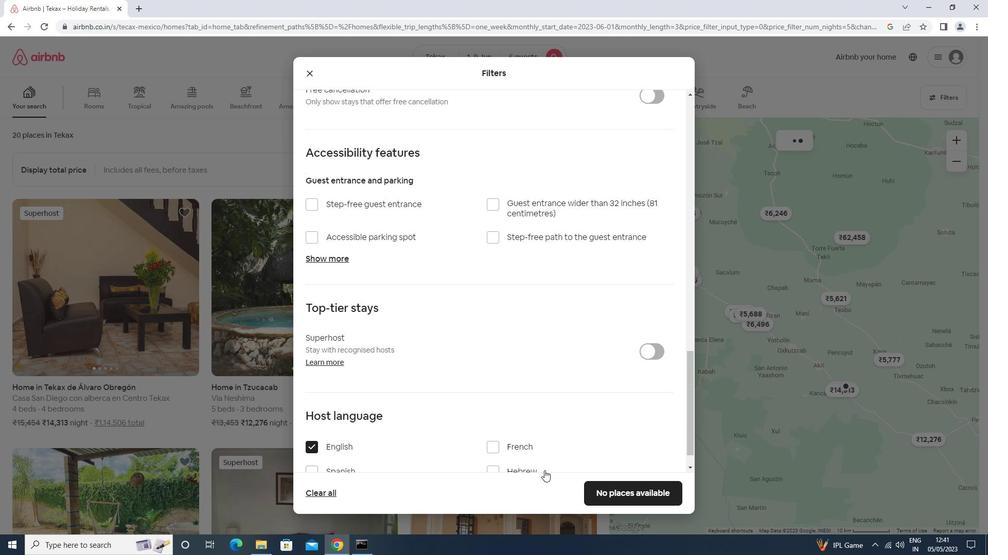 
Action: Mouse pressed left at (652, 495)
Screenshot: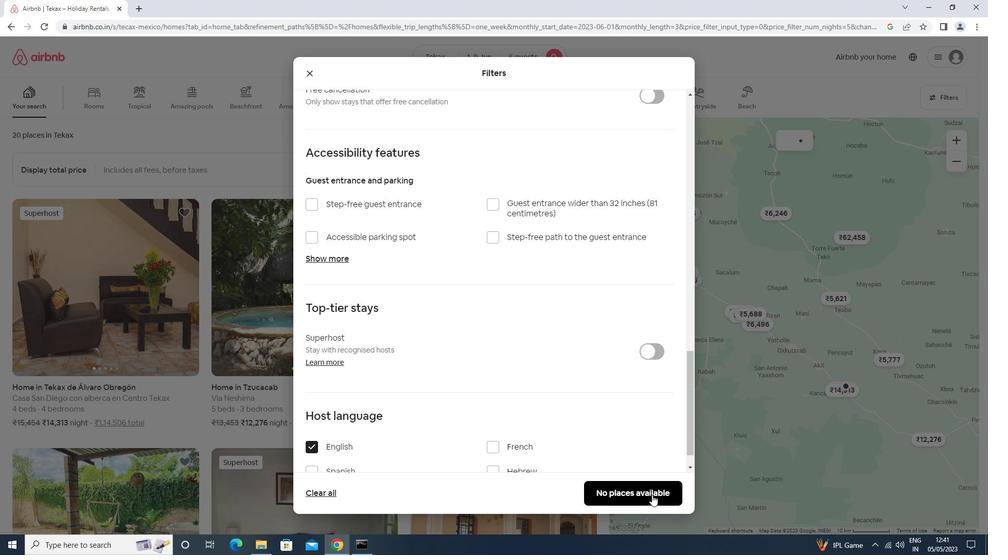 
